 Task: Add a condition where "Priority Is Low" in new tickets in your groups.
Action: Mouse moved to (267, 481)
Screenshot: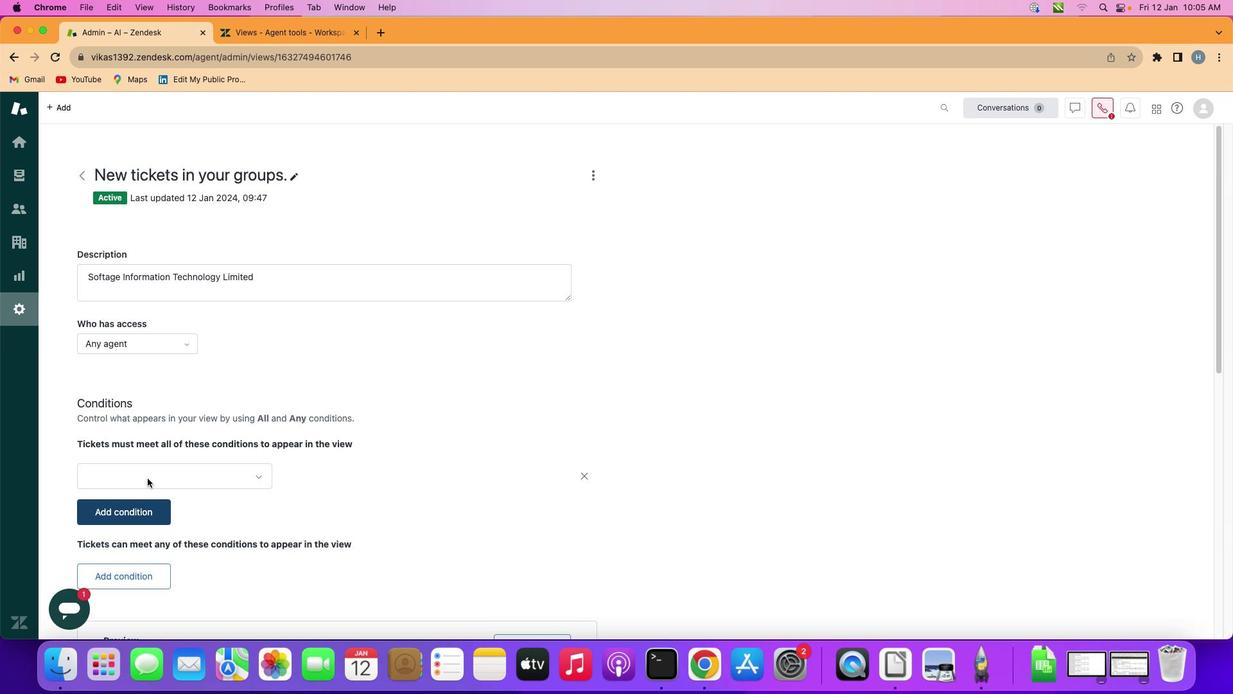 
Action: Mouse pressed left at (267, 481)
Screenshot: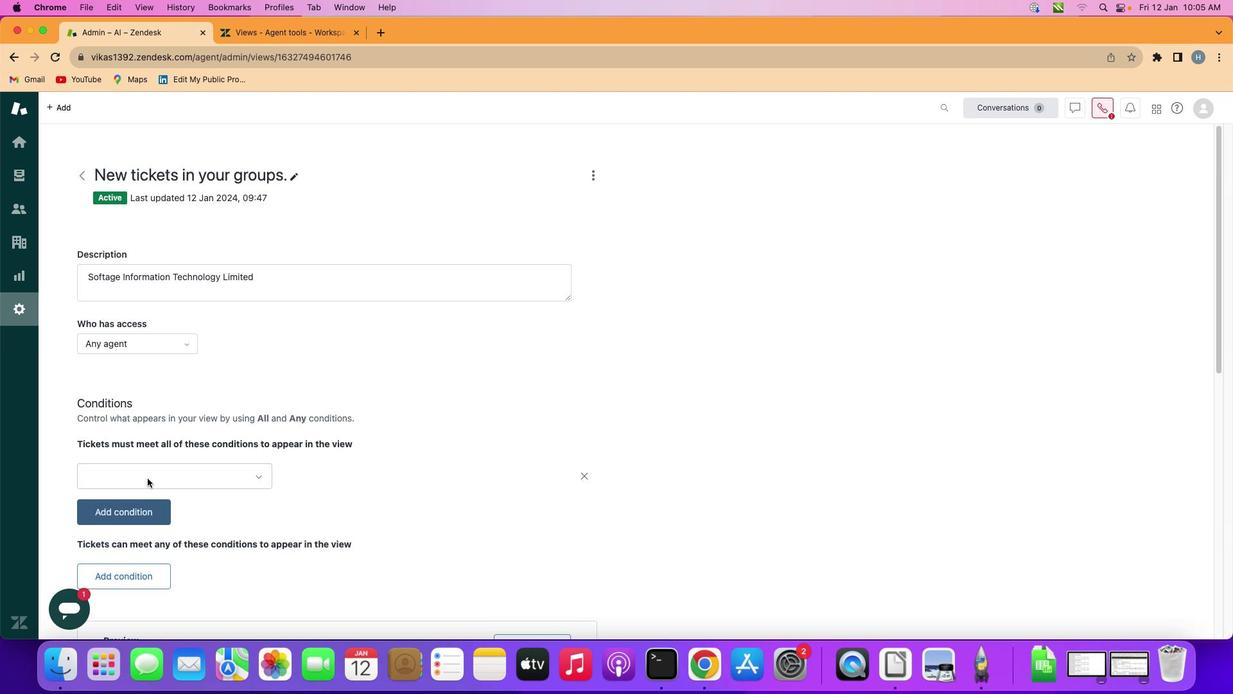 
Action: Mouse moved to (312, 476)
Screenshot: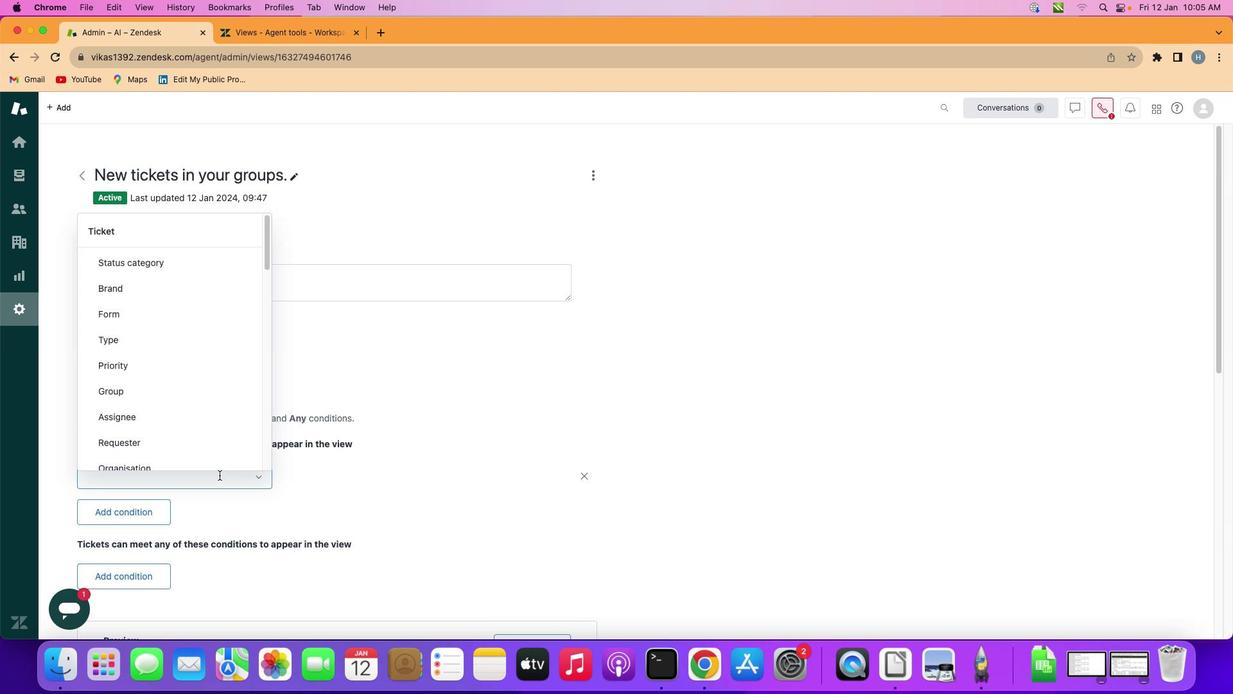 
Action: Mouse pressed left at (312, 476)
Screenshot: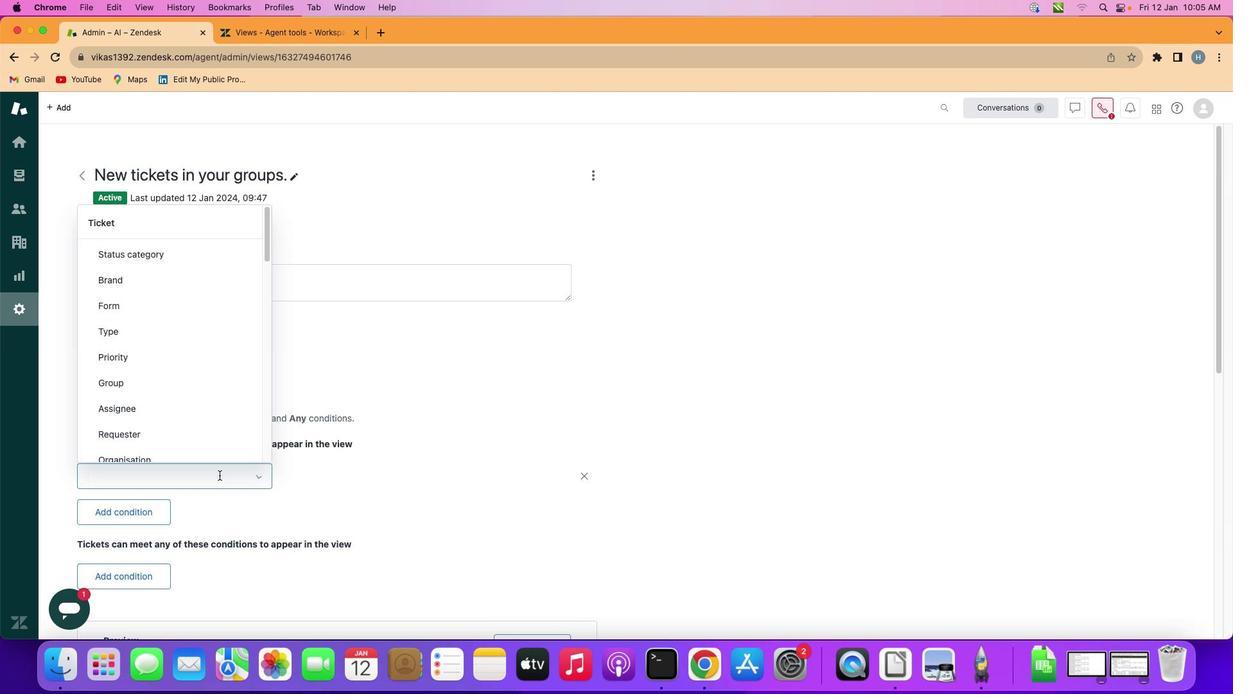 
Action: Mouse moved to (309, 315)
Screenshot: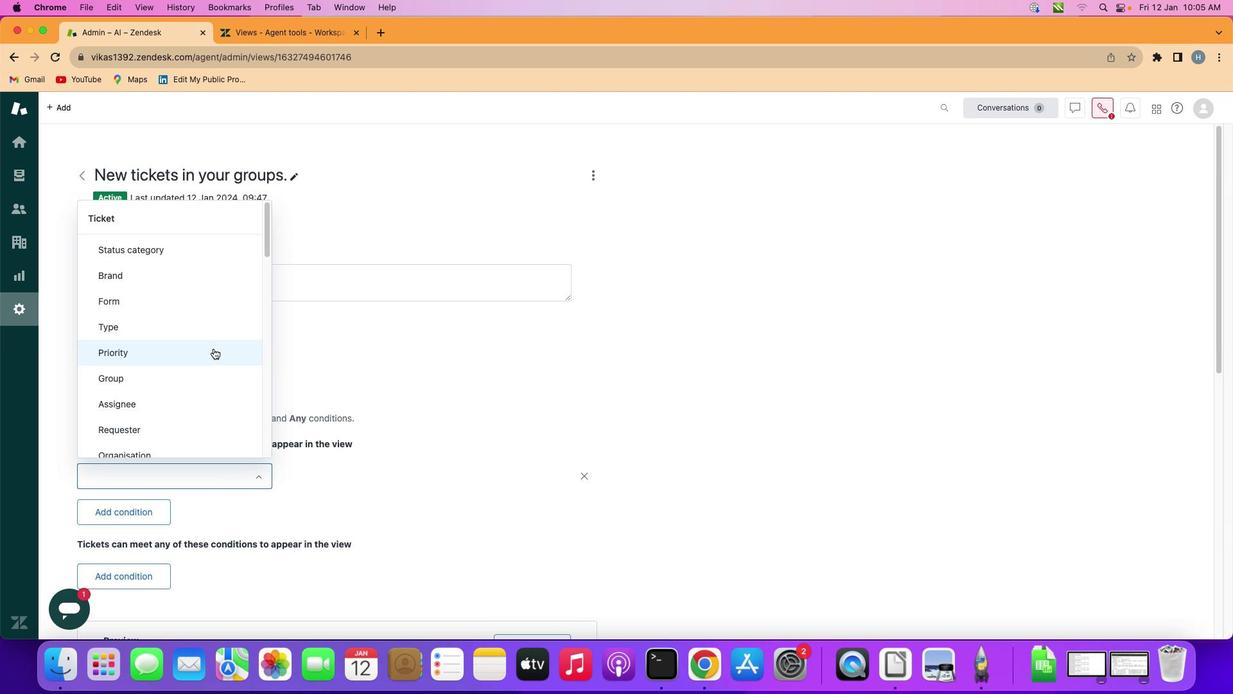 
Action: Mouse pressed left at (309, 315)
Screenshot: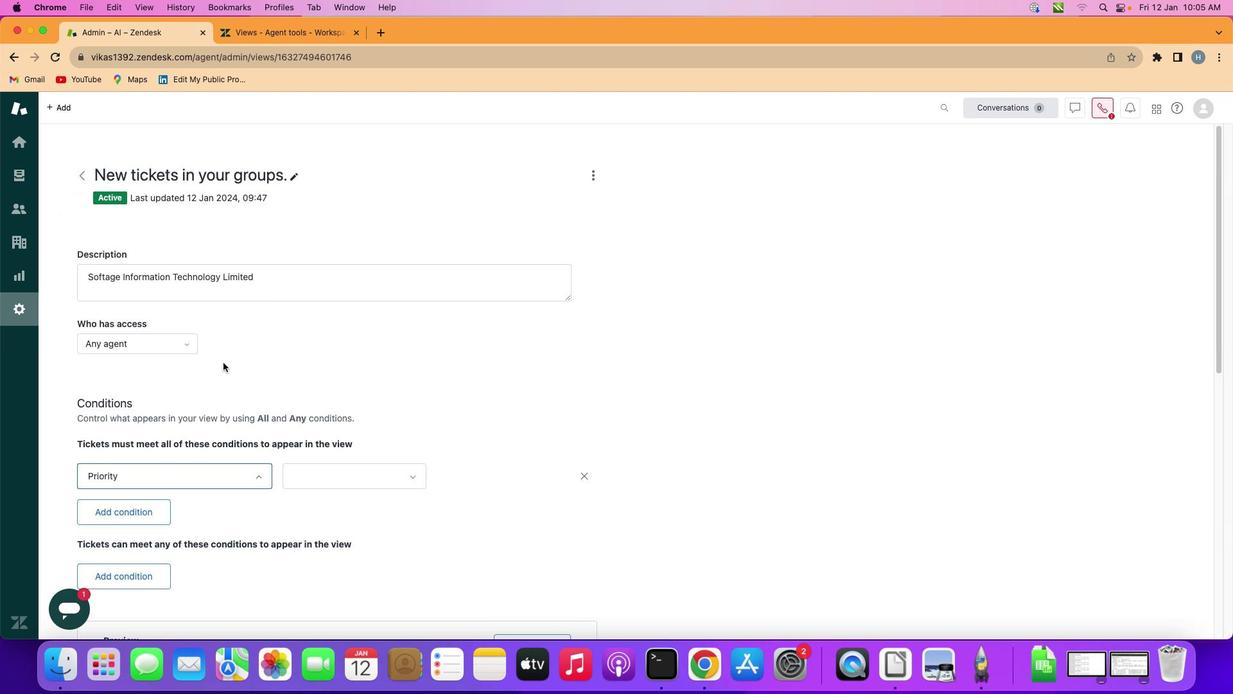 
Action: Mouse moved to (413, 483)
Screenshot: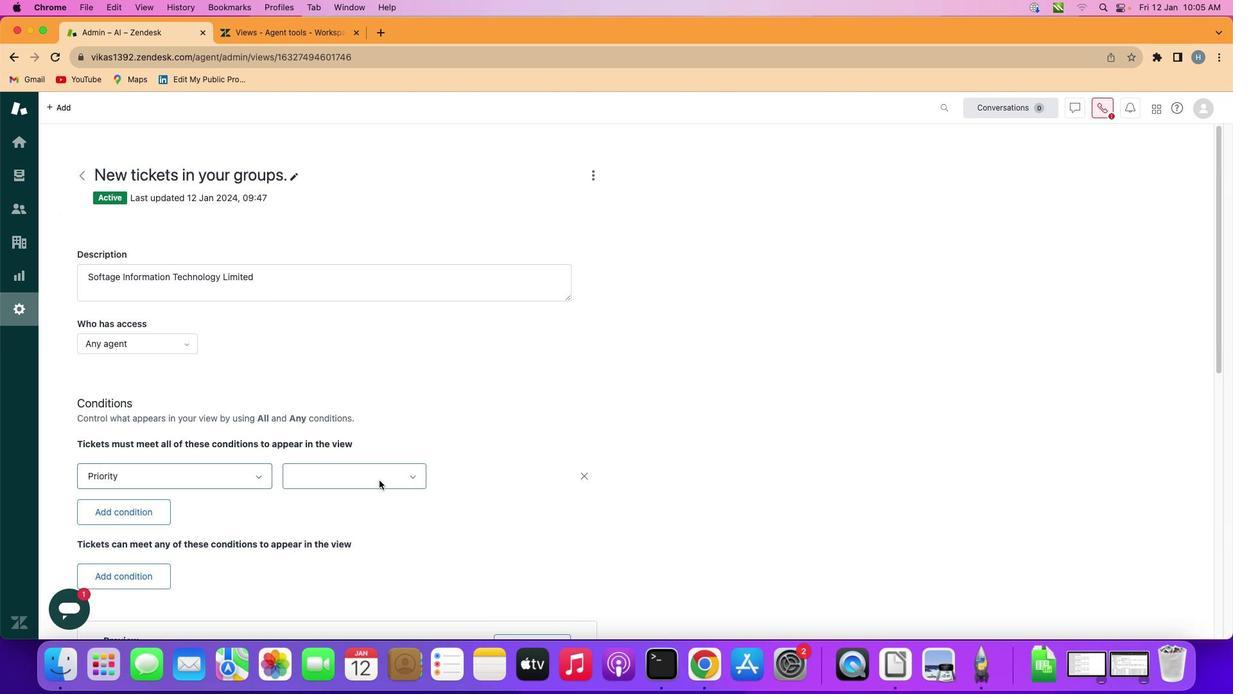 
Action: Mouse pressed left at (413, 483)
Screenshot: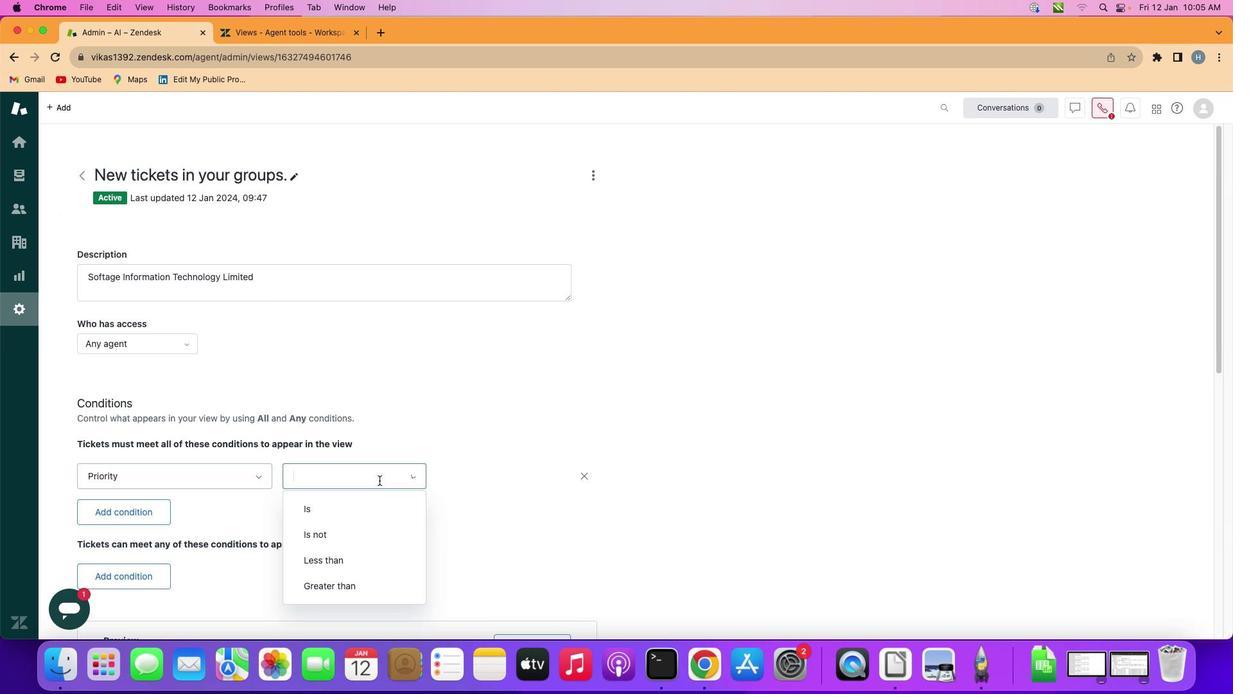 
Action: Mouse moved to (412, 519)
Screenshot: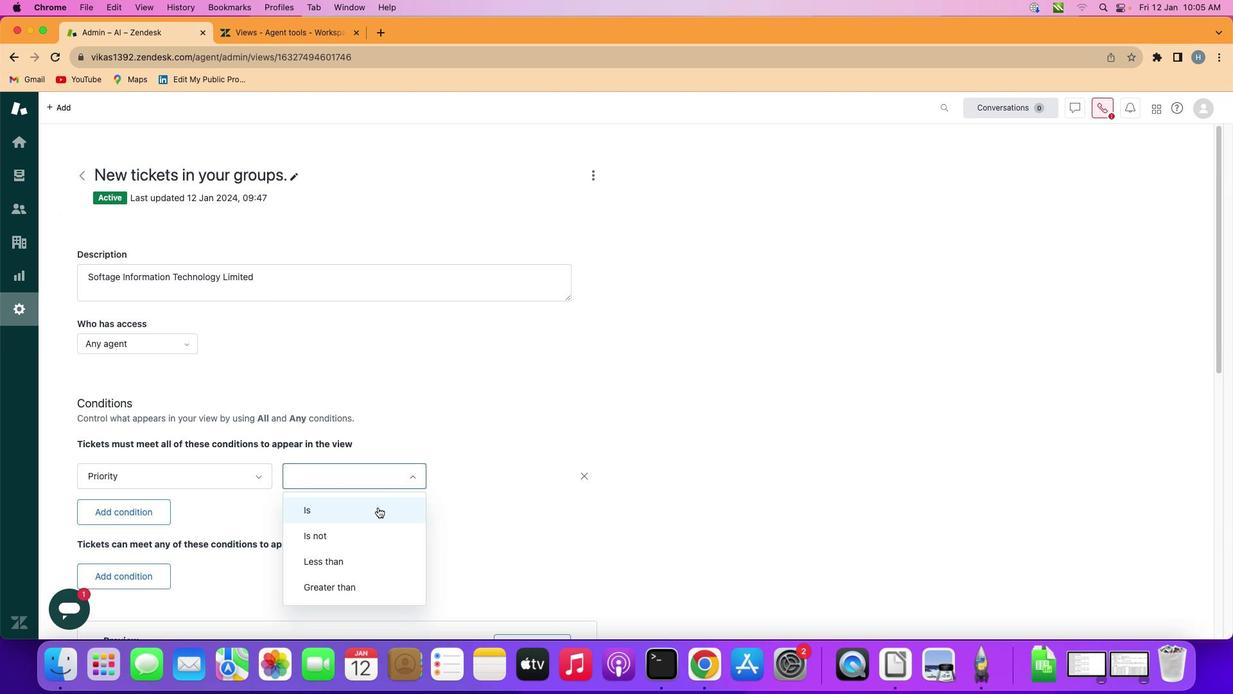 
Action: Mouse pressed left at (412, 519)
Screenshot: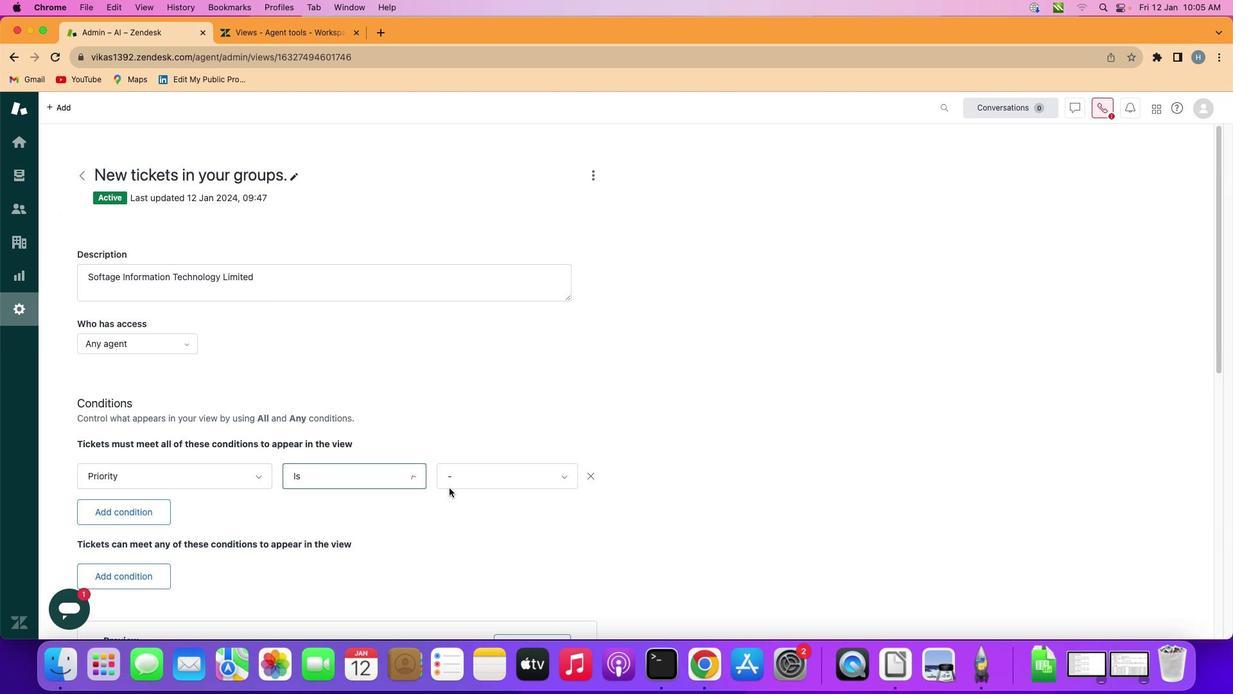 
Action: Mouse moved to (503, 473)
Screenshot: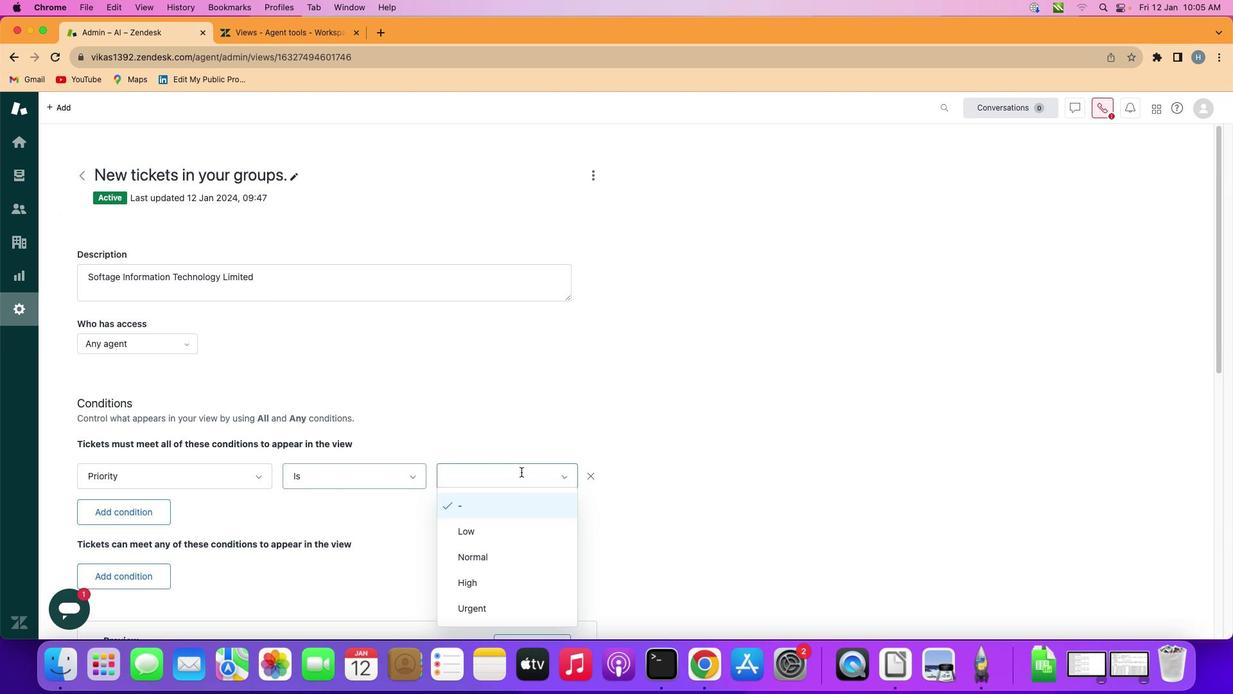 
Action: Mouse pressed left at (503, 473)
Screenshot: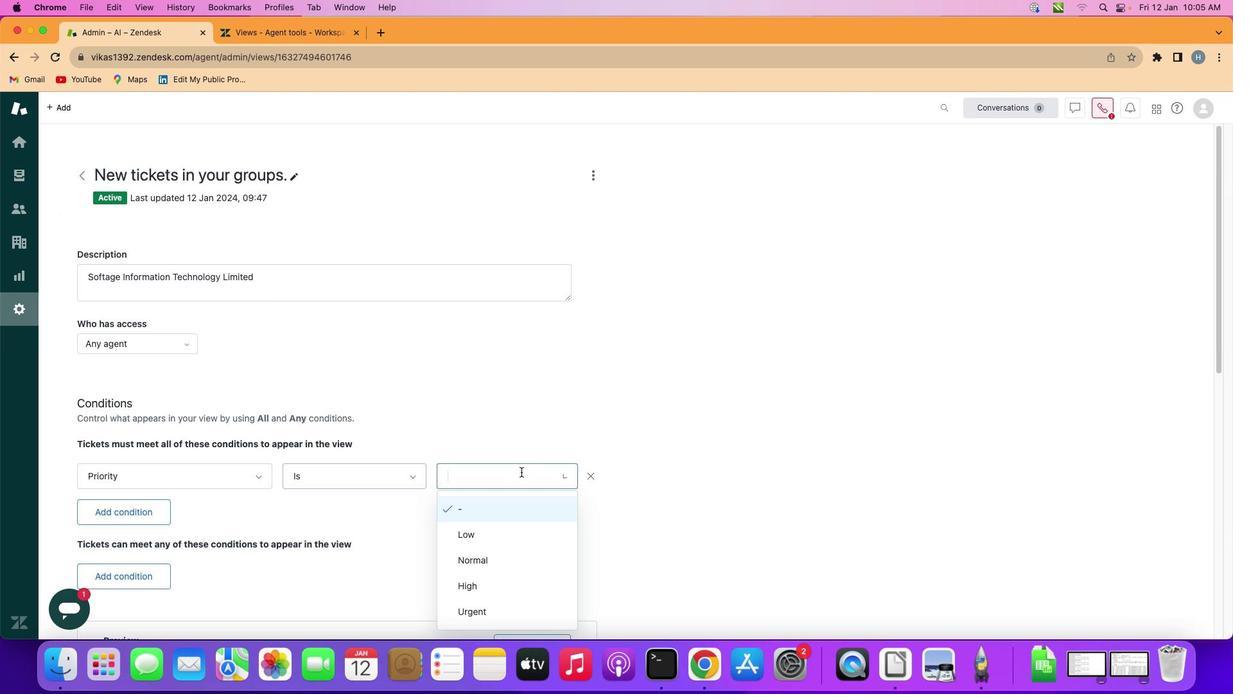 
Action: Mouse moved to (491, 562)
Screenshot: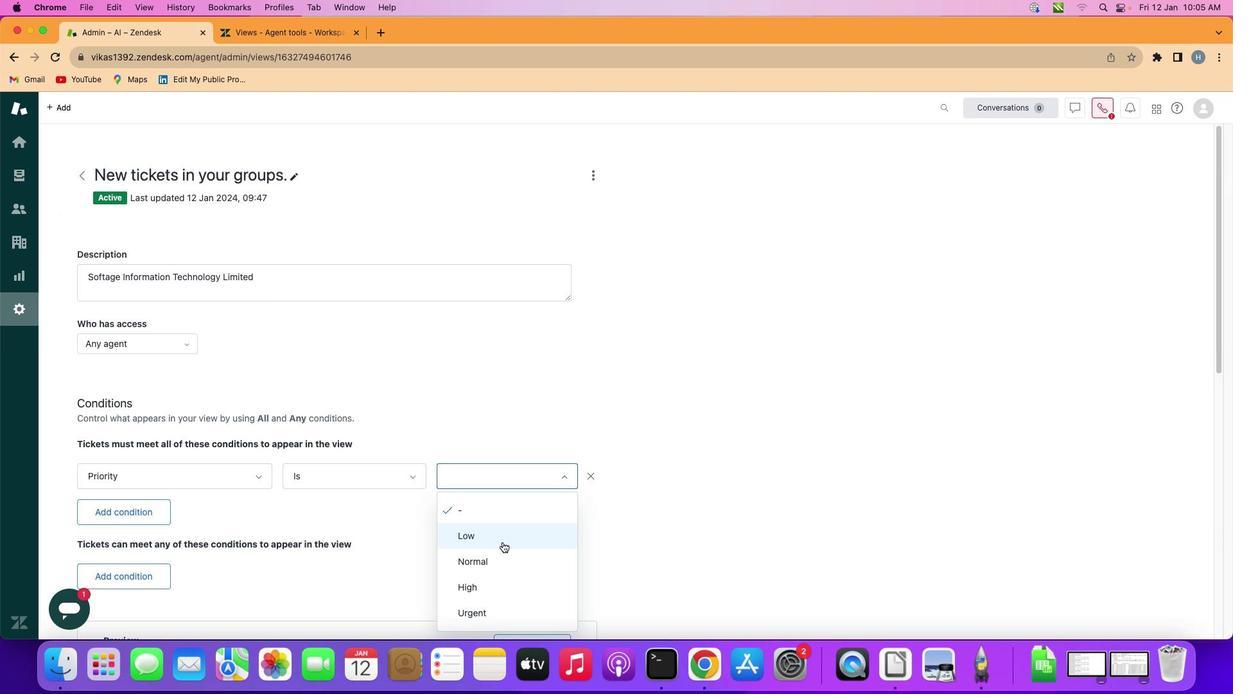 
Action: Mouse pressed left at (491, 562)
Screenshot: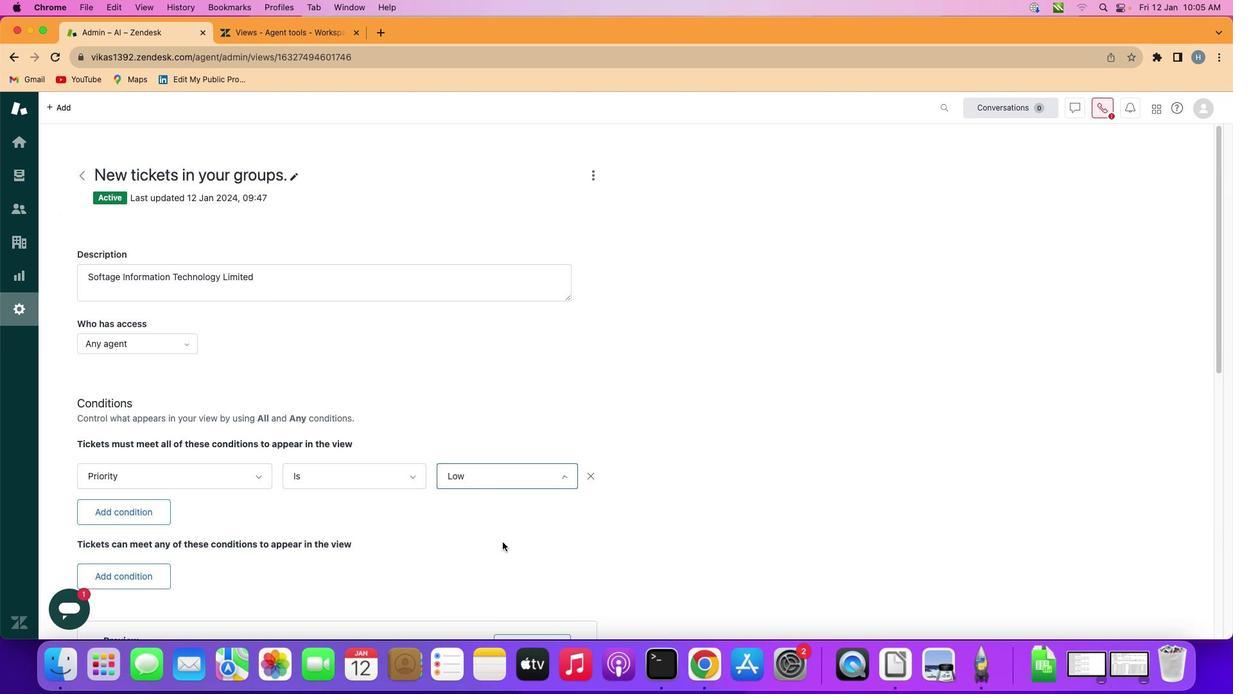 
